 Task: Add the task  Upgrade and migrate company facilities management to a cloud-based solution to the section Light Speed in the project BrainBridge and add a Due Date to the respective task as 2024/01/12
Action: Mouse moved to (690, 430)
Screenshot: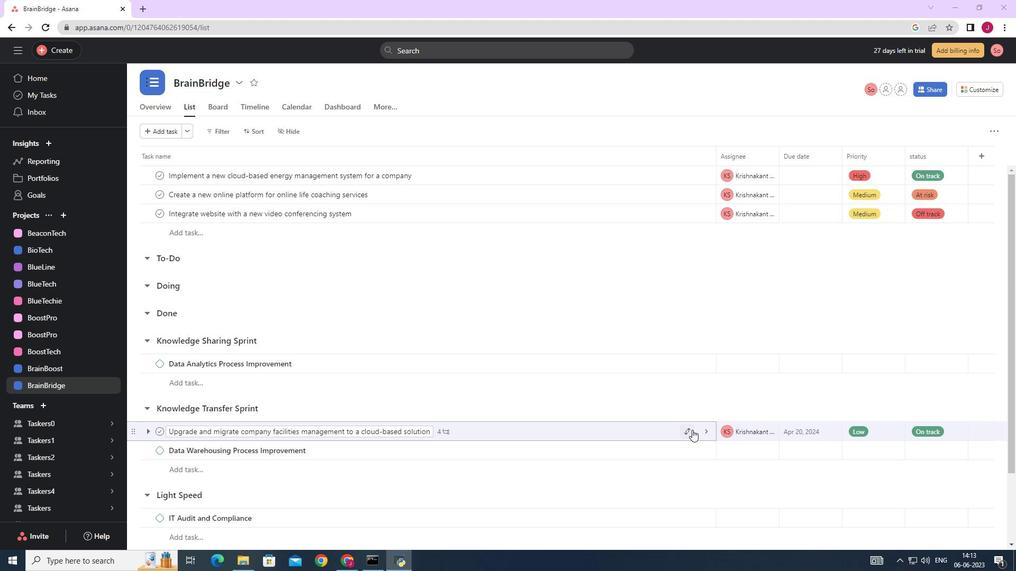 
Action: Mouse pressed left at (690, 430)
Screenshot: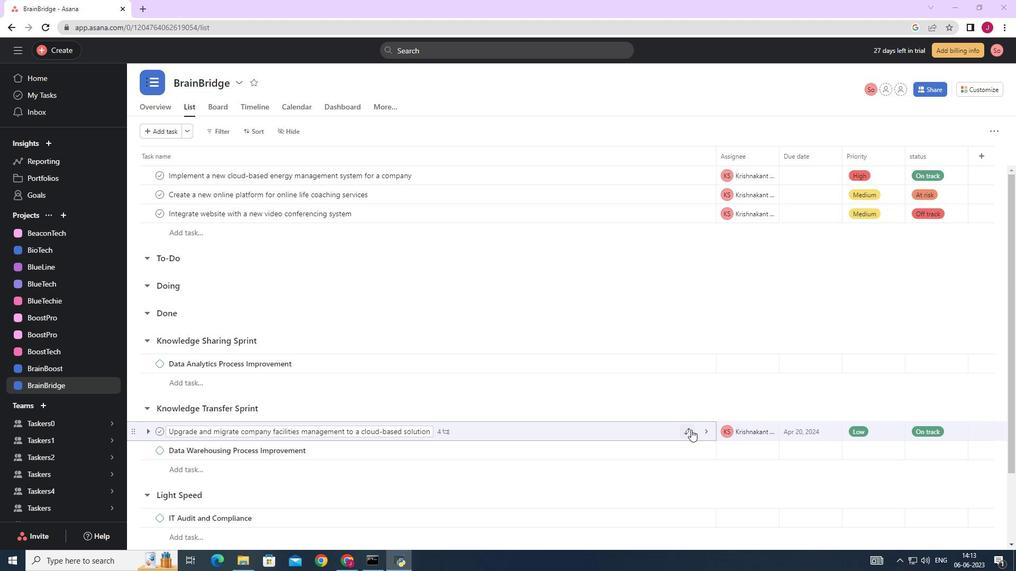 
Action: Mouse moved to (616, 389)
Screenshot: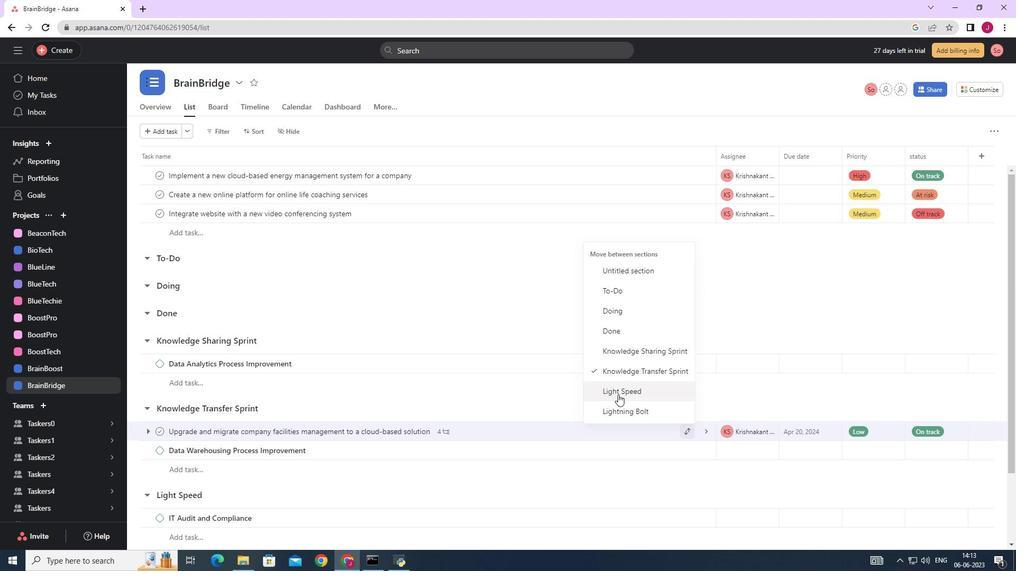 
Action: Mouse pressed left at (616, 389)
Screenshot: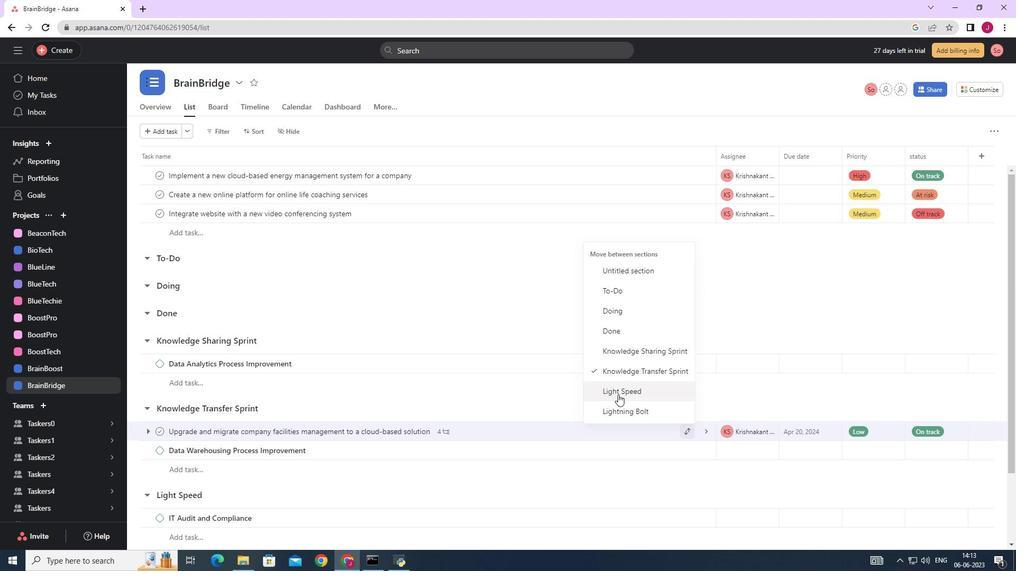 
Action: Mouse moved to (834, 499)
Screenshot: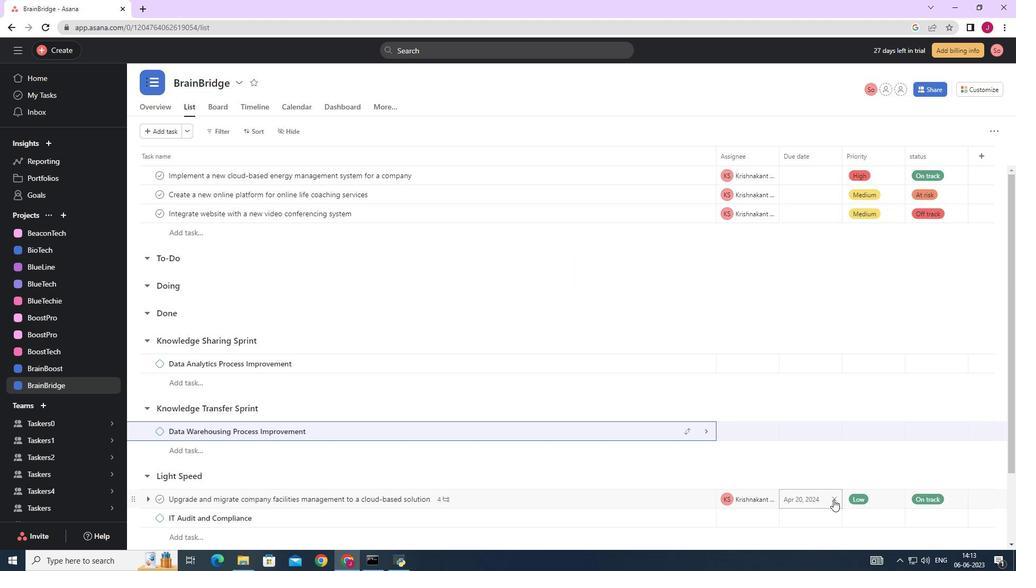 
Action: Mouse pressed left at (834, 499)
Screenshot: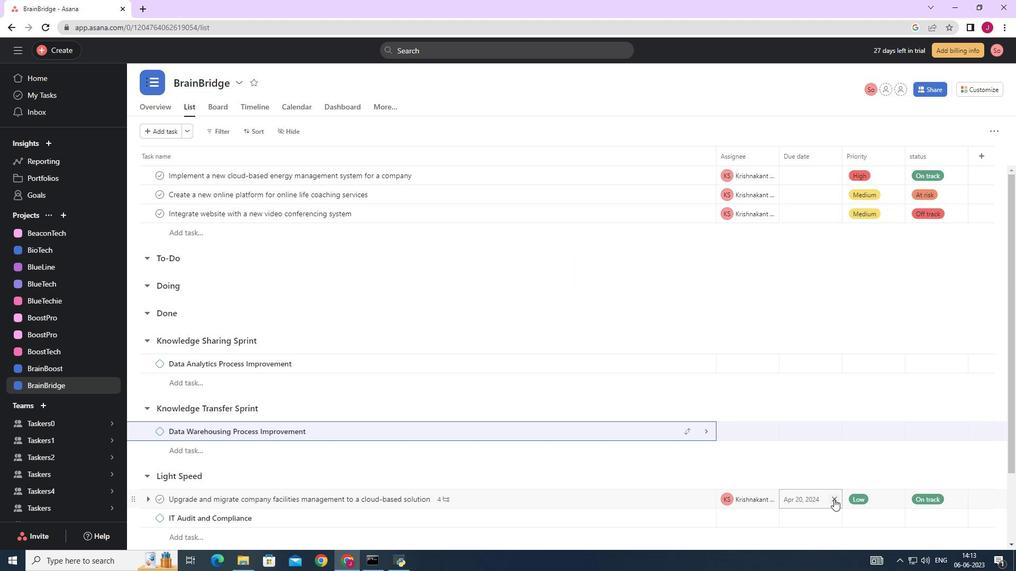 
Action: Mouse moved to (813, 499)
Screenshot: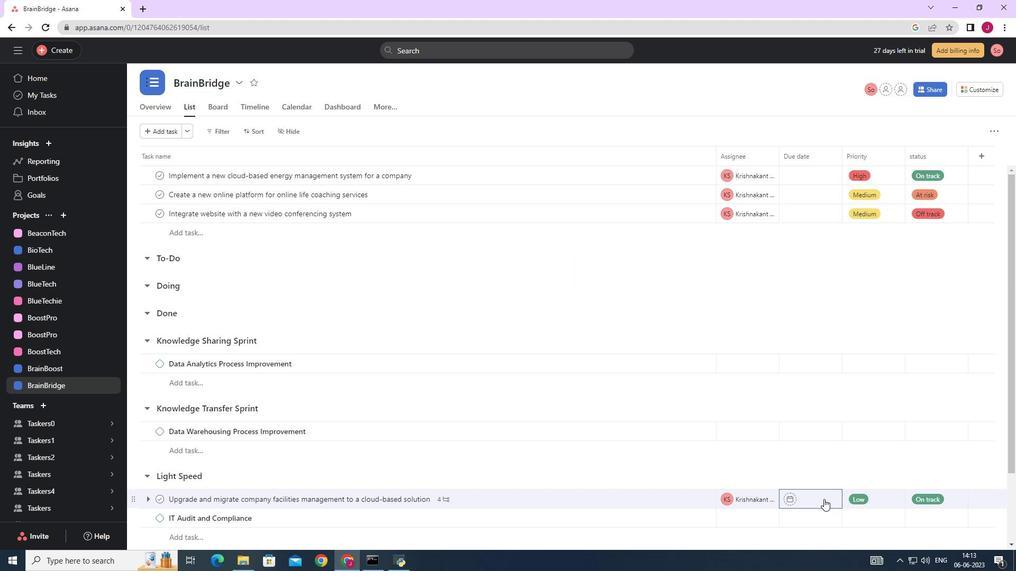 
Action: Mouse pressed left at (813, 499)
Screenshot: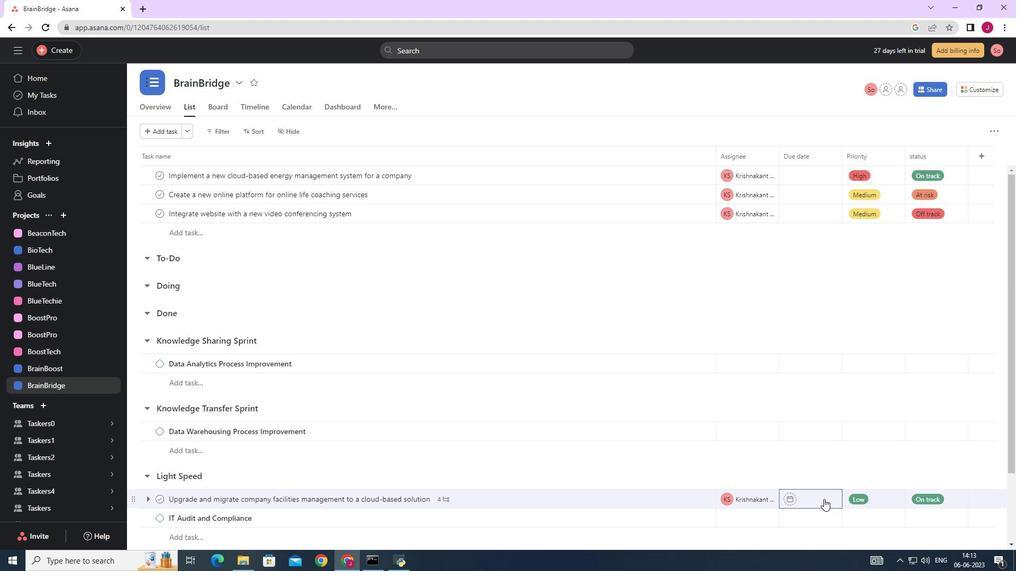 
Action: Mouse moved to (915, 329)
Screenshot: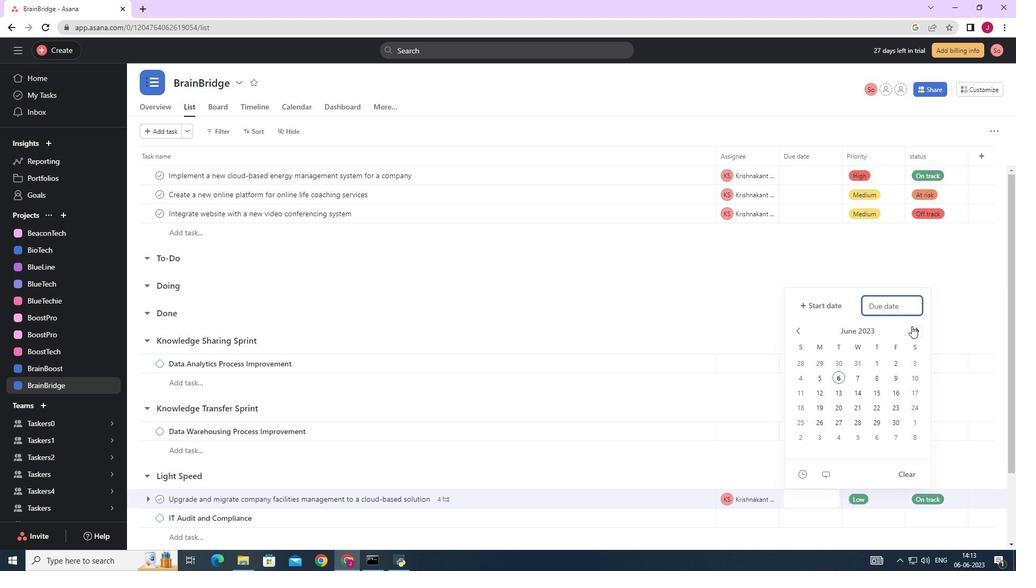 
Action: Mouse pressed left at (915, 329)
Screenshot: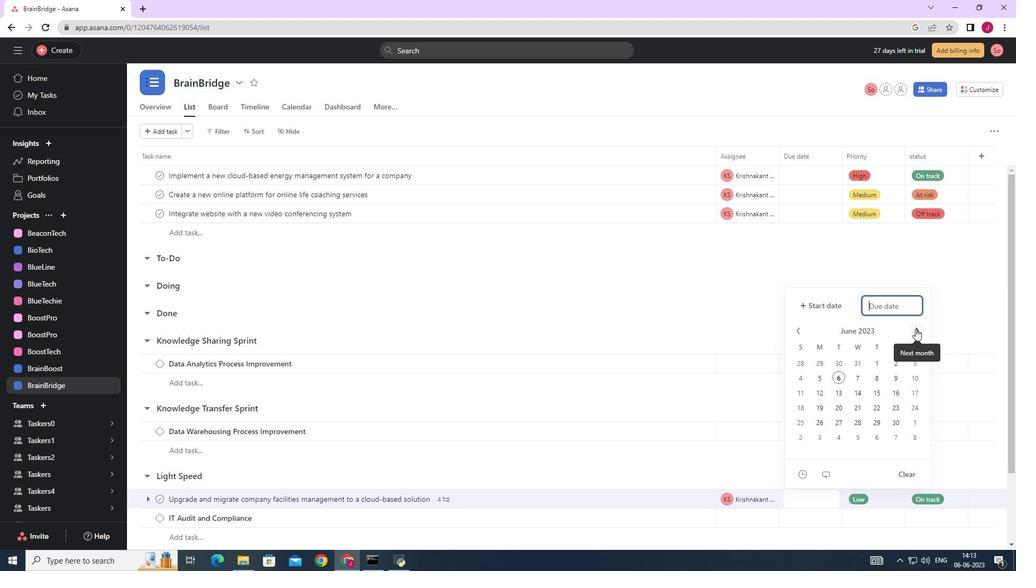 
Action: Mouse pressed left at (915, 329)
Screenshot: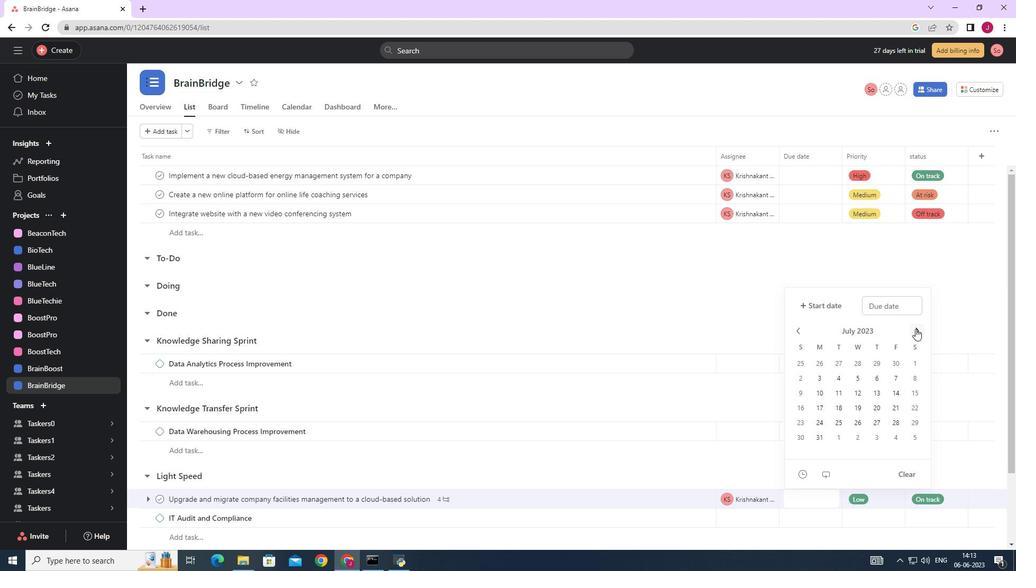 
Action: Mouse pressed left at (915, 329)
Screenshot: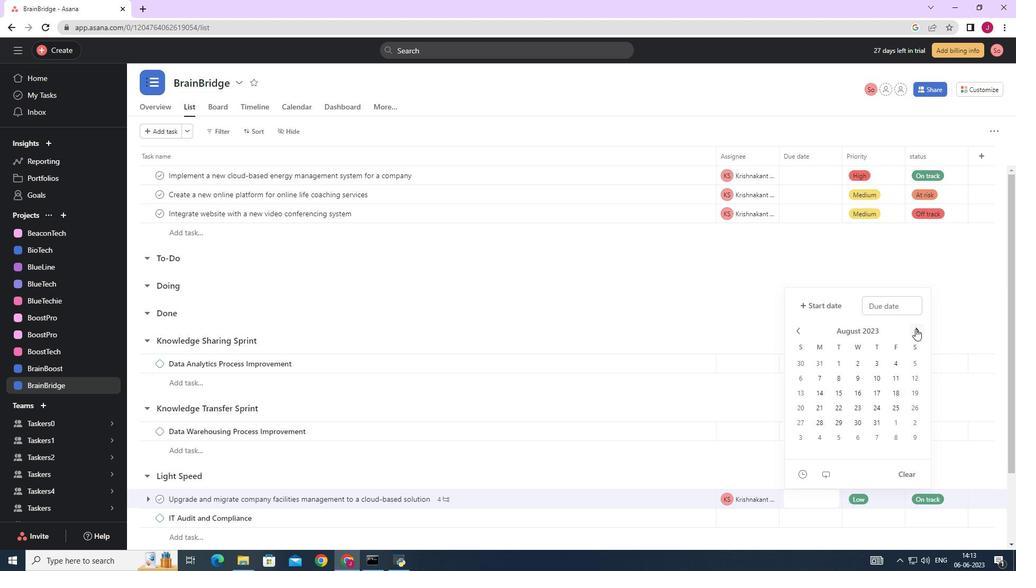 
Action: Mouse pressed left at (915, 329)
Screenshot: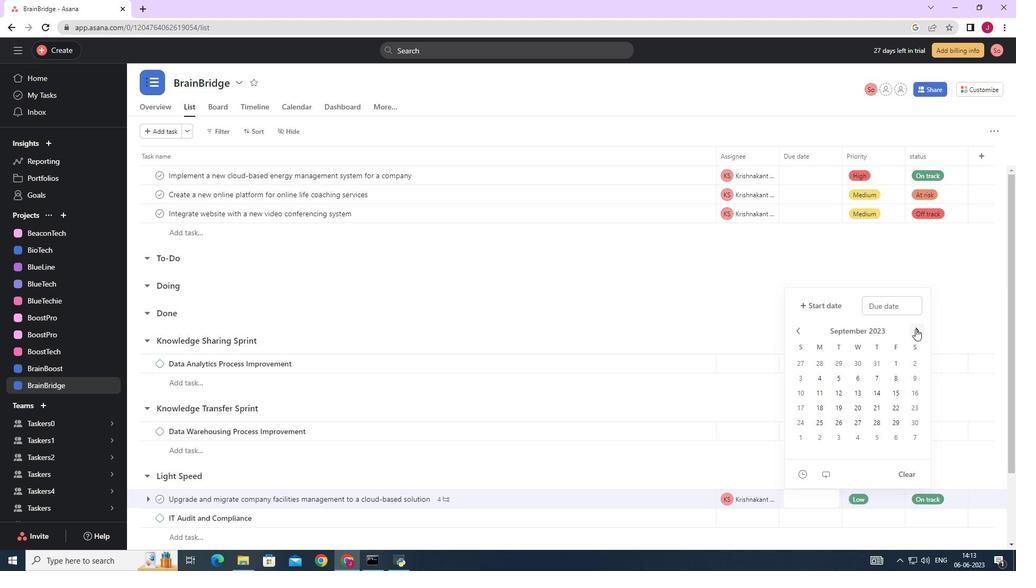 
Action: Mouse pressed left at (915, 329)
Screenshot: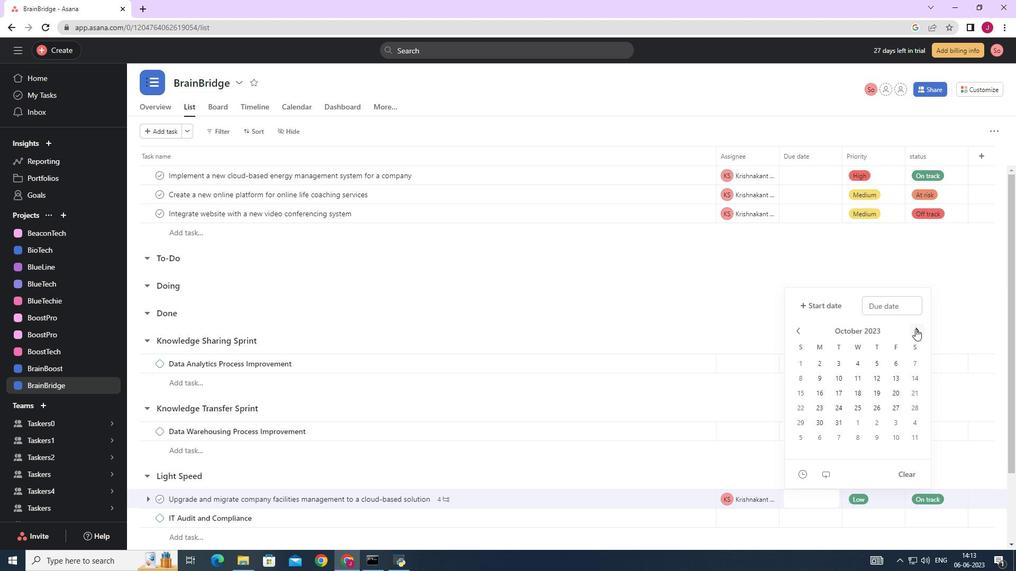 
Action: Mouse pressed left at (915, 329)
Screenshot: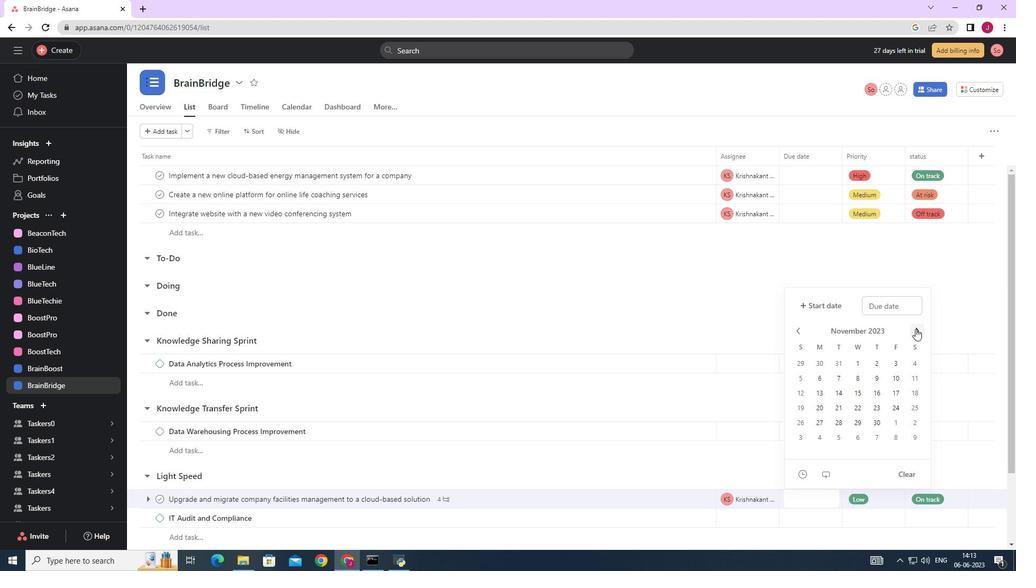 
Action: Mouse pressed left at (915, 329)
Screenshot: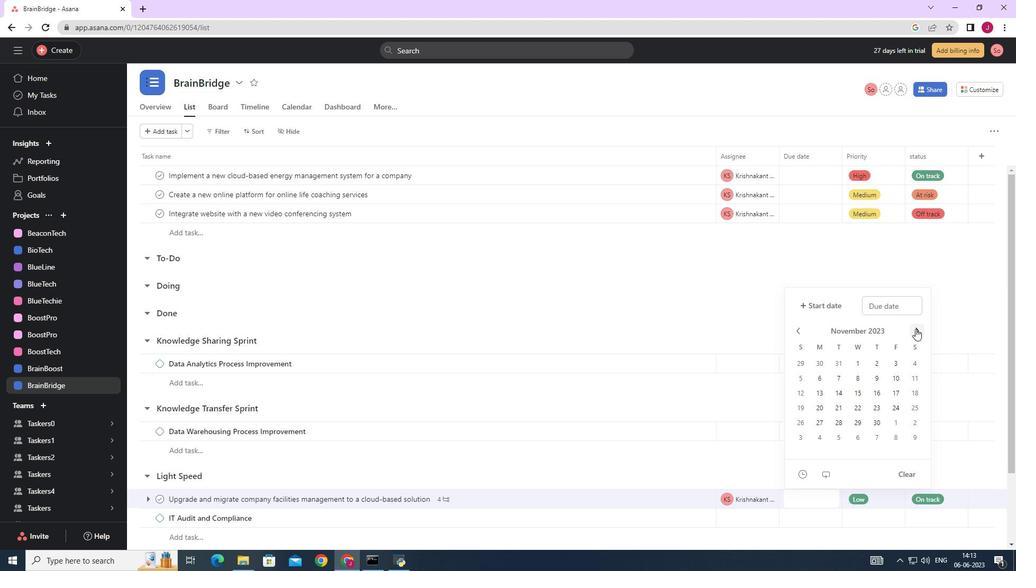 
Action: Mouse pressed left at (915, 329)
Screenshot: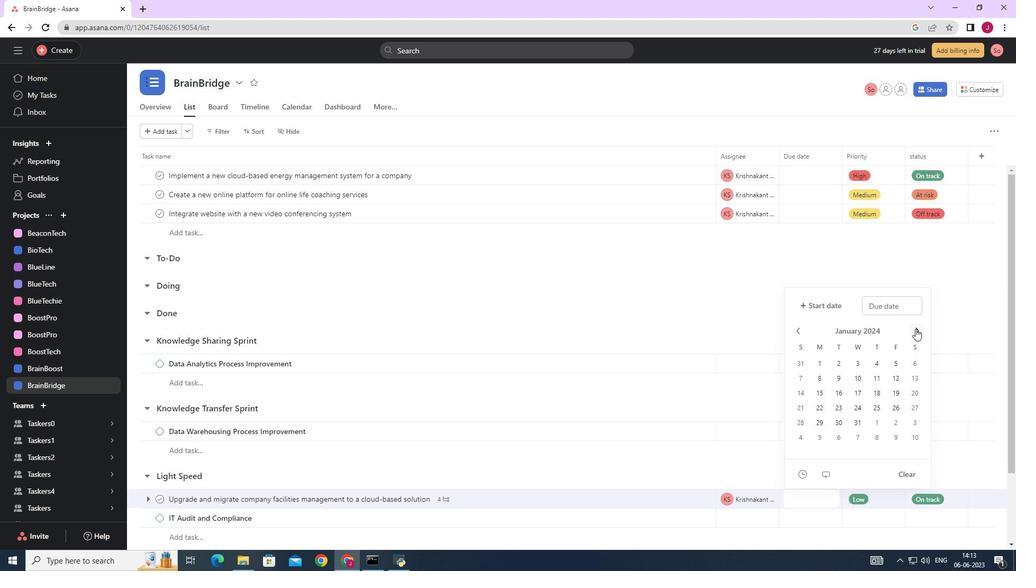 
Action: Mouse moved to (794, 334)
Screenshot: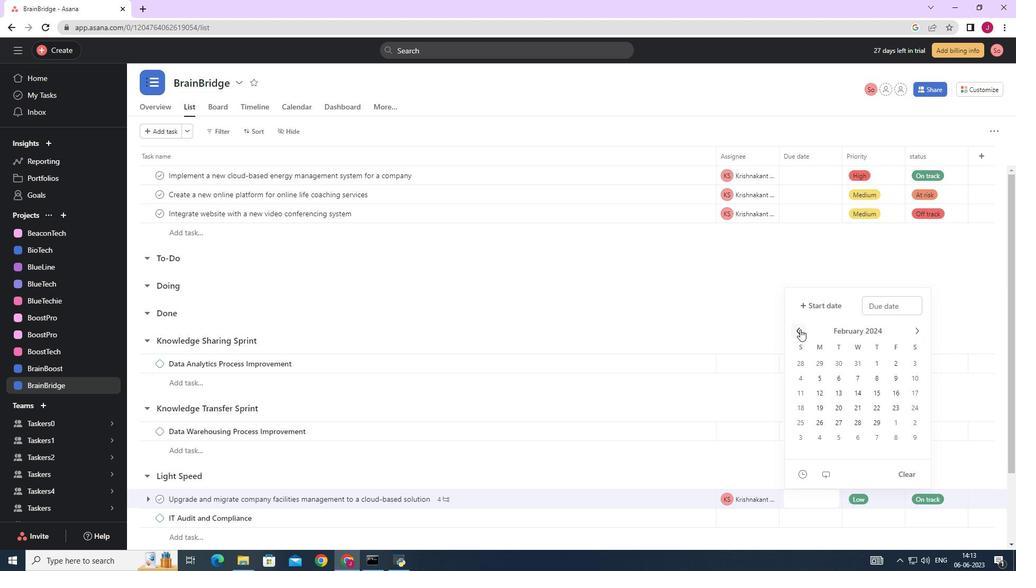 
Action: Mouse pressed left at (794, 334)
Screenshot: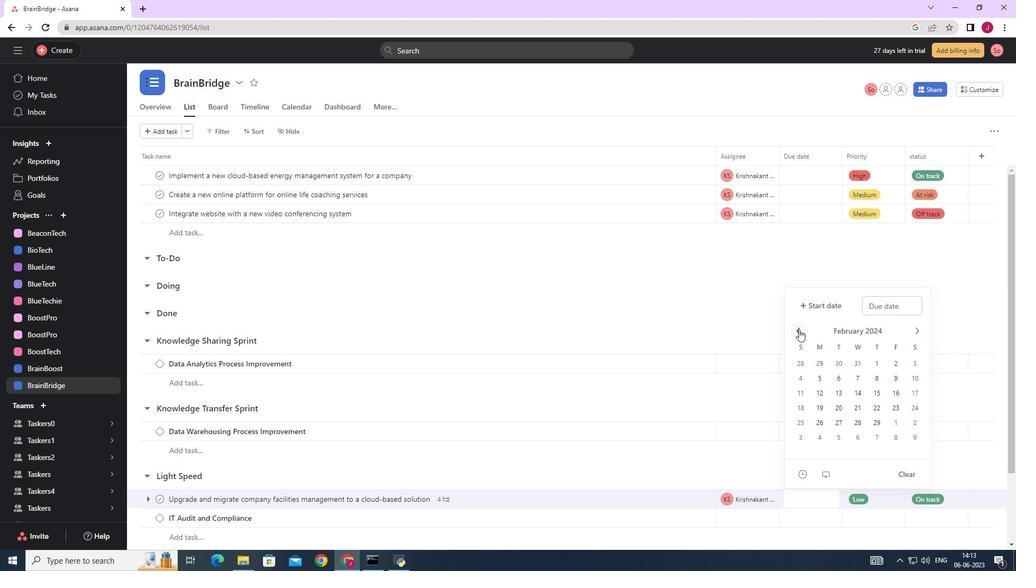 
Action: Mouse moved to (896, 376)
Screenshot: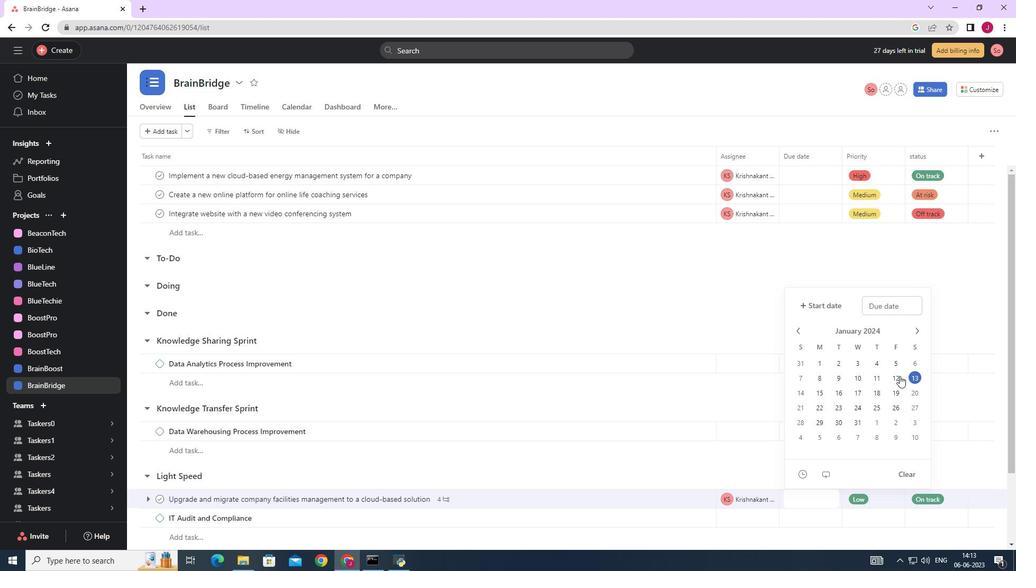 
Action: Mouse pressed left at (896, 376)
Screenshot: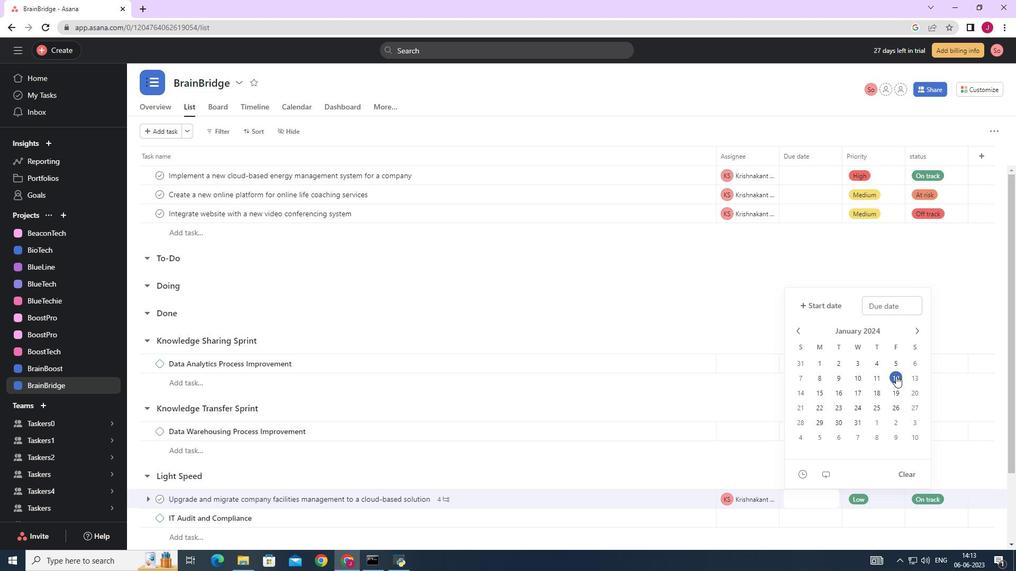 
Action: Mouse moved to (965, 276)
Screenshot: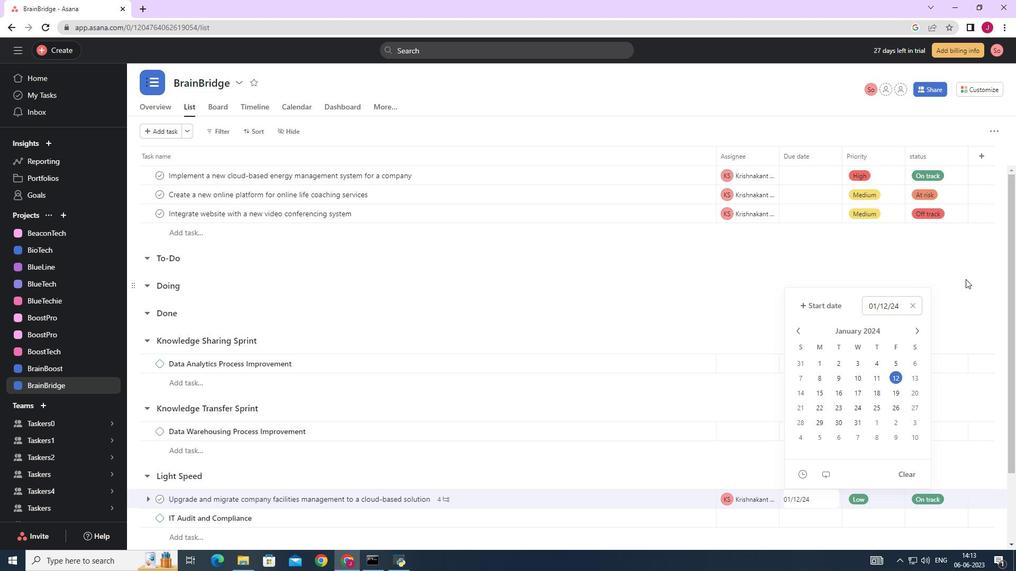 
Action: Mouse pressed left at (965, 276)
Screenshot: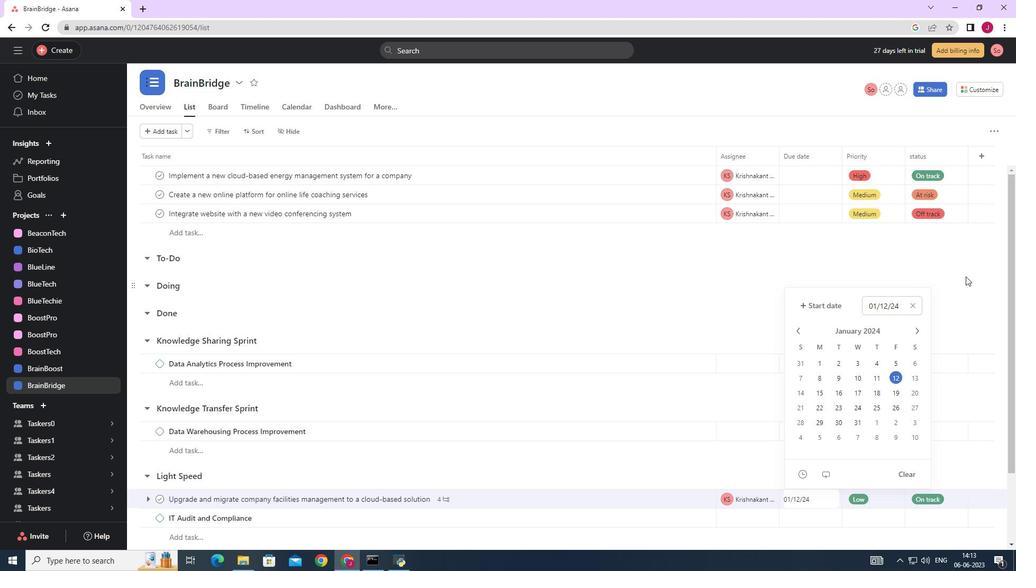 
